 Task: Create a due date automation trigger when advanced on, on the wednesday after a card is due add dates with an overdue due date at 11:00 AM.
Action: Mouse moved to (1239, 103)
Screenshot: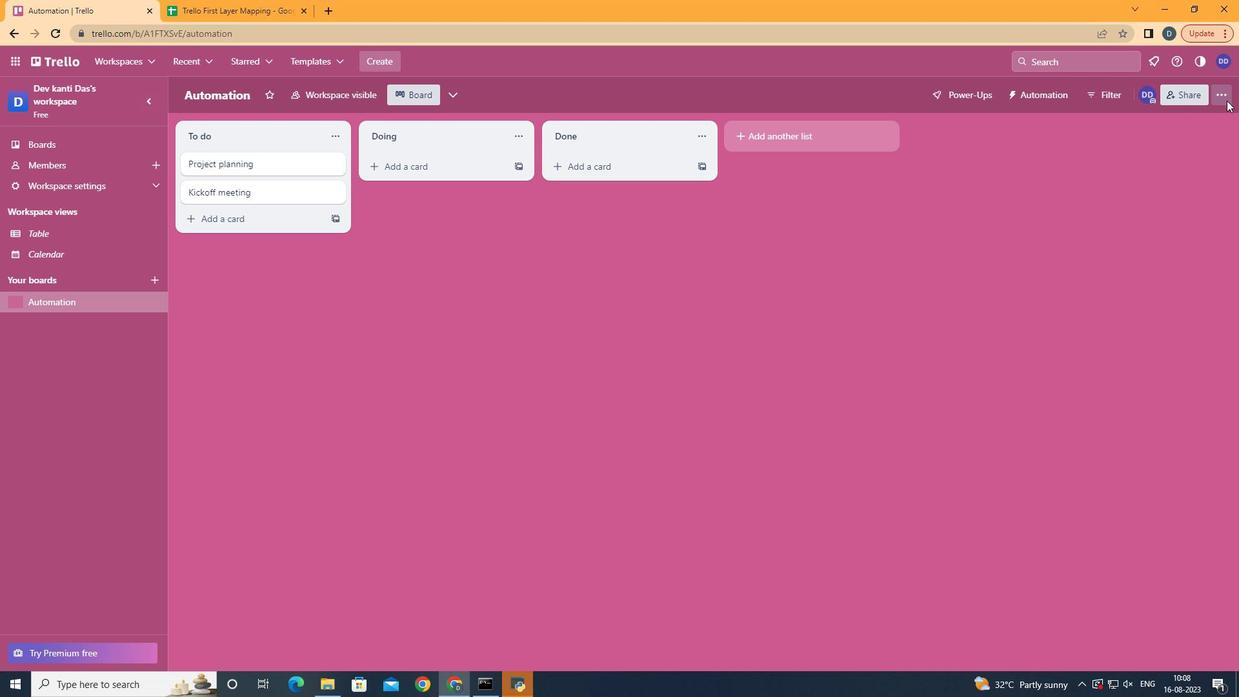 
Action: Mouse pressed left at (1239, 103)
Screenshot: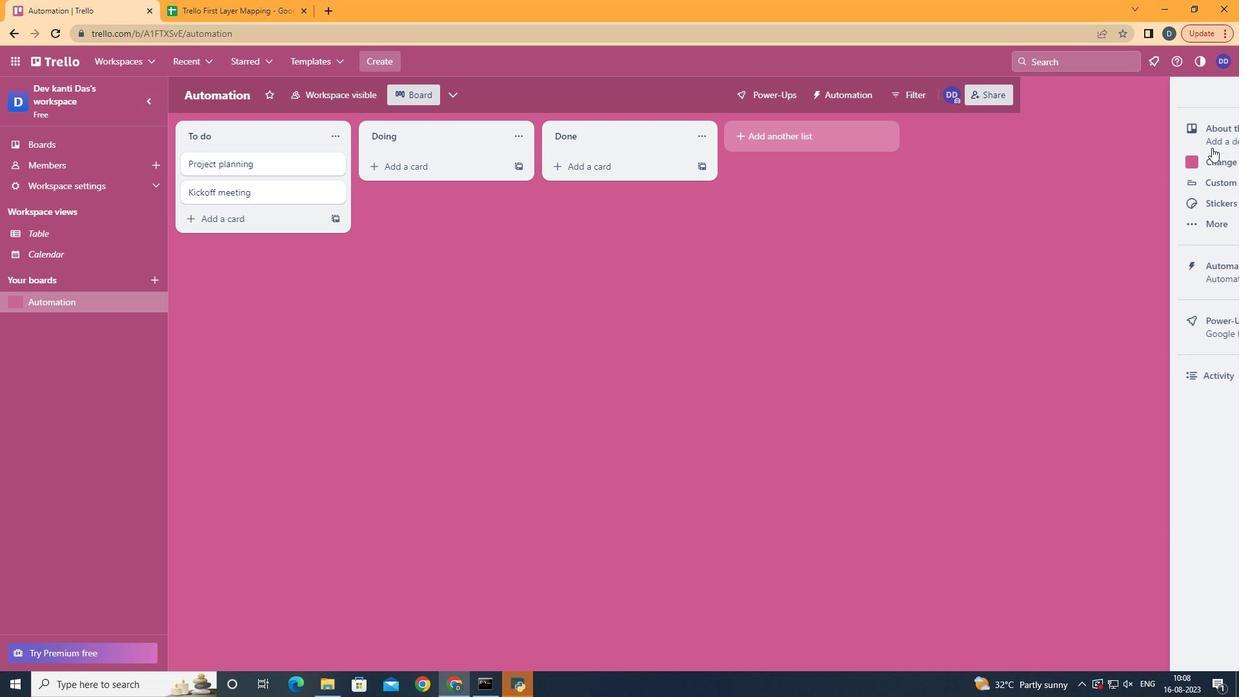 
Action: Mouse moved to (1143, 293)
Screenshot: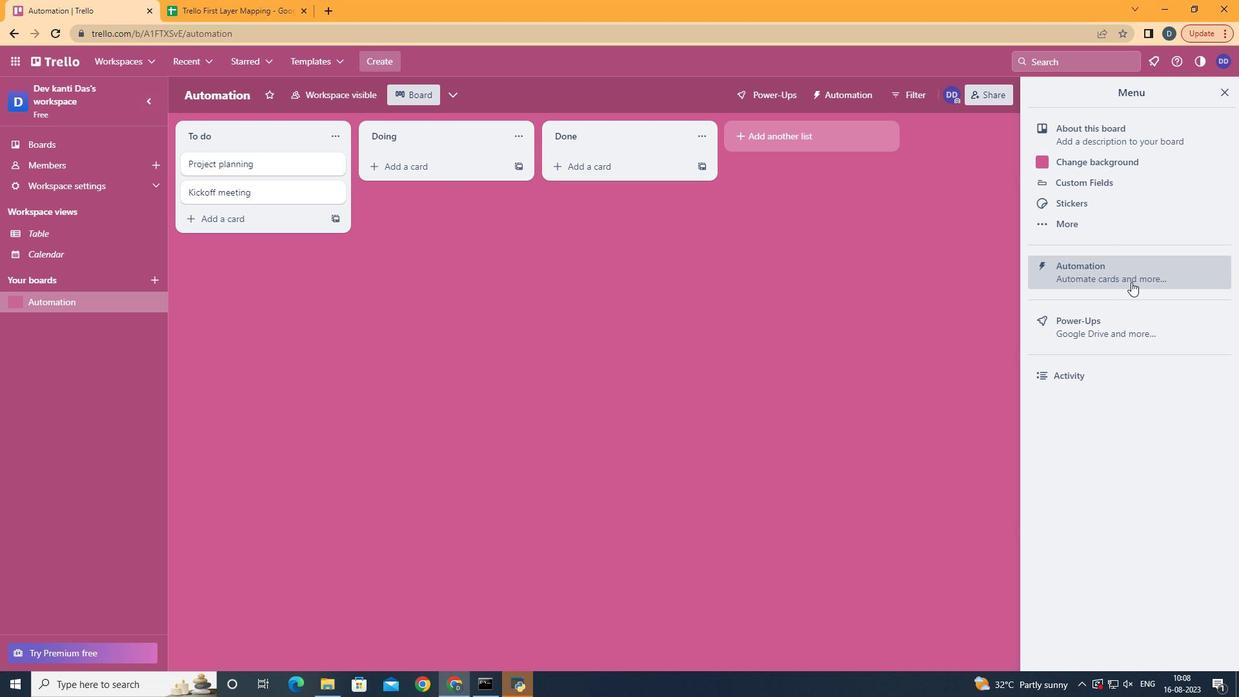 
Action: Mouse pressed left at (1143, 293)
Screenshot: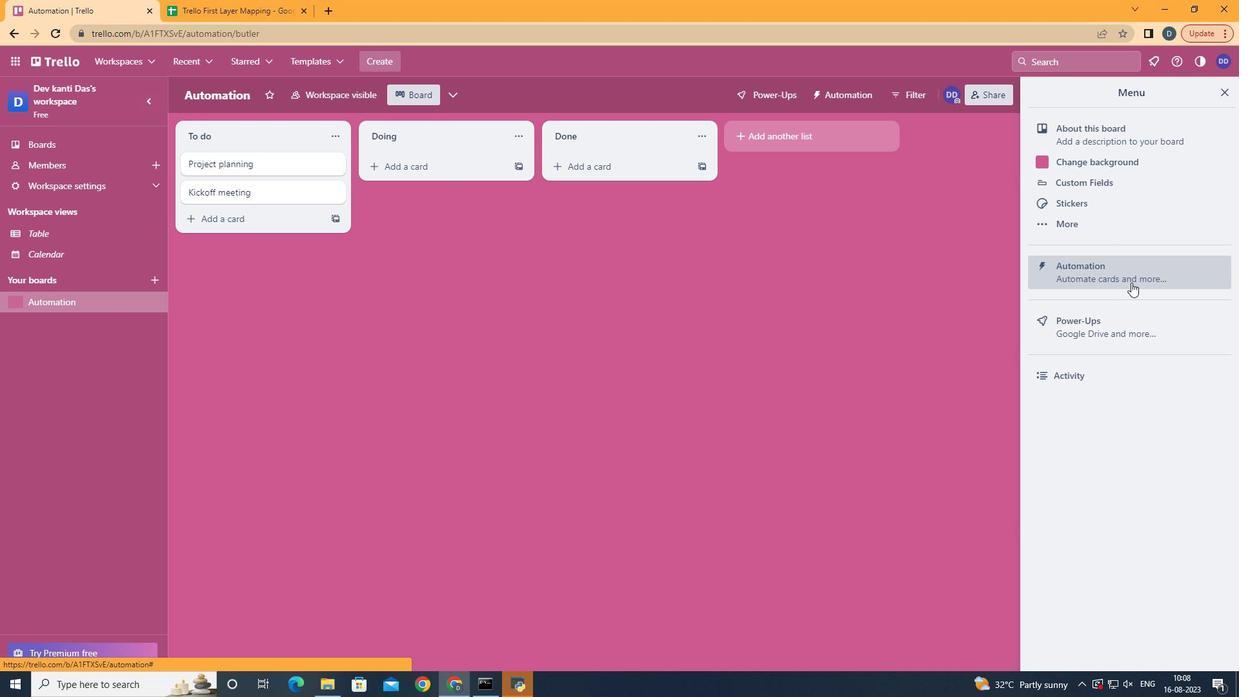 
Action: Mouse moved to (237, 276)
Screenshot: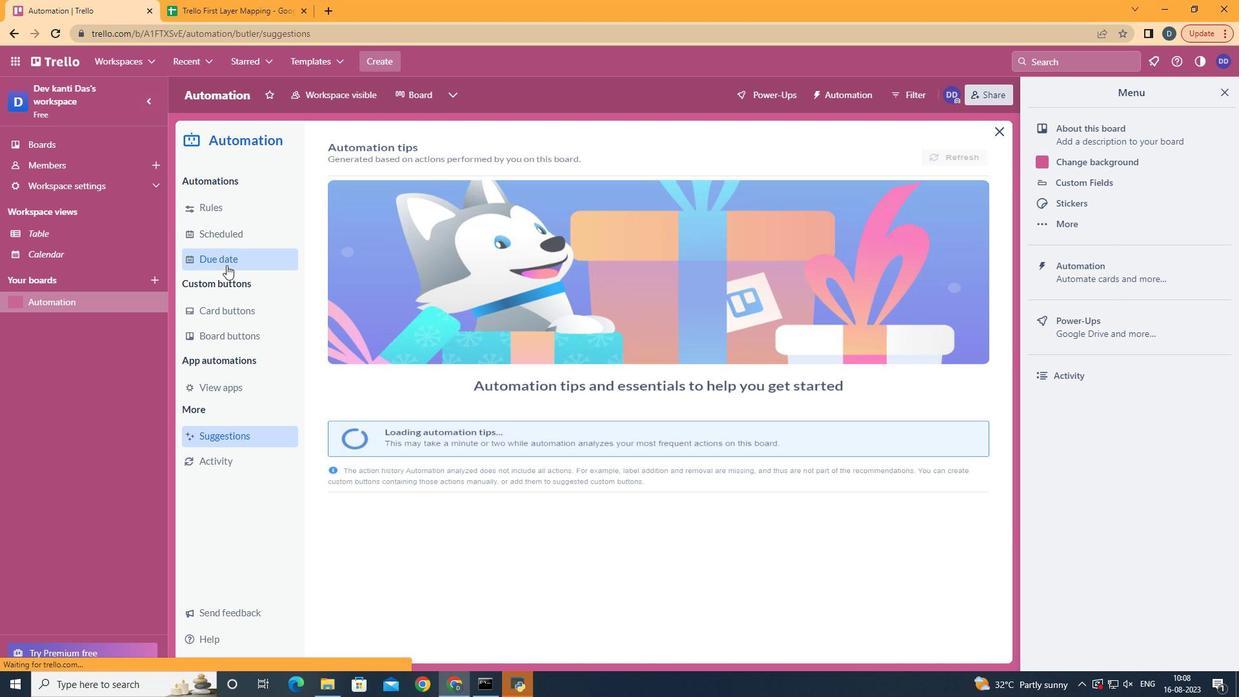 
Action: Mouse pressed left at (237, 276)
Screenshot: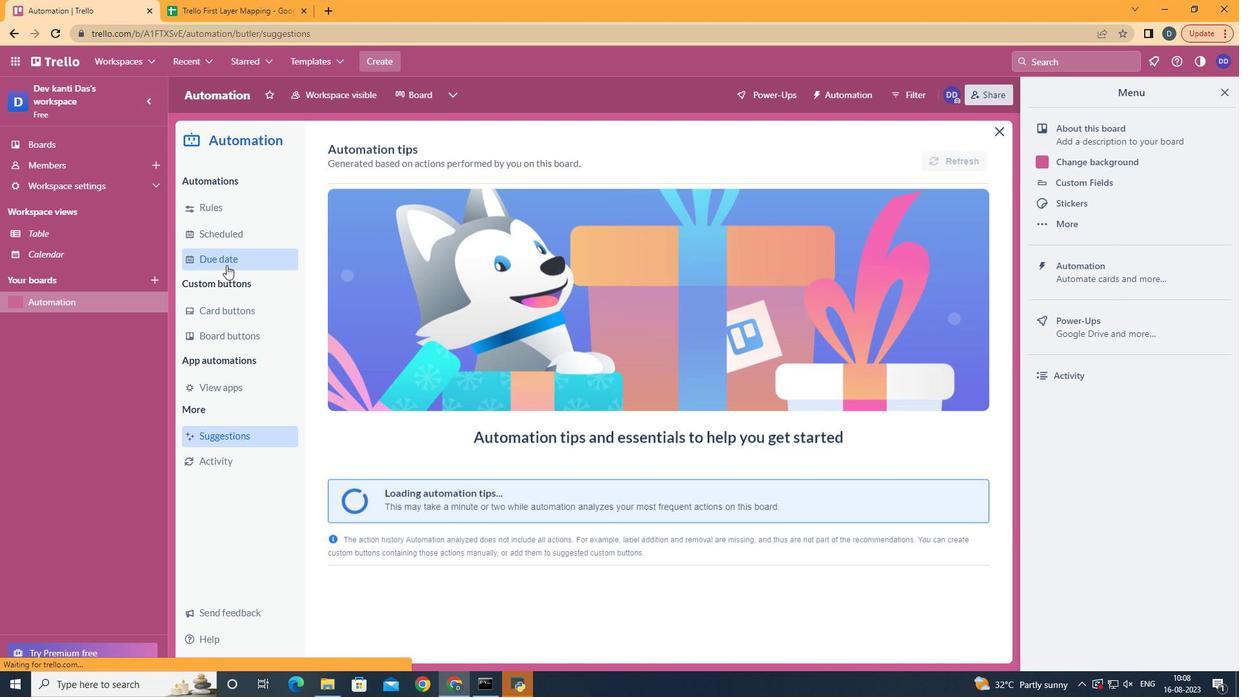 
Action: Mouse moved to (915, 169)
Screenshot: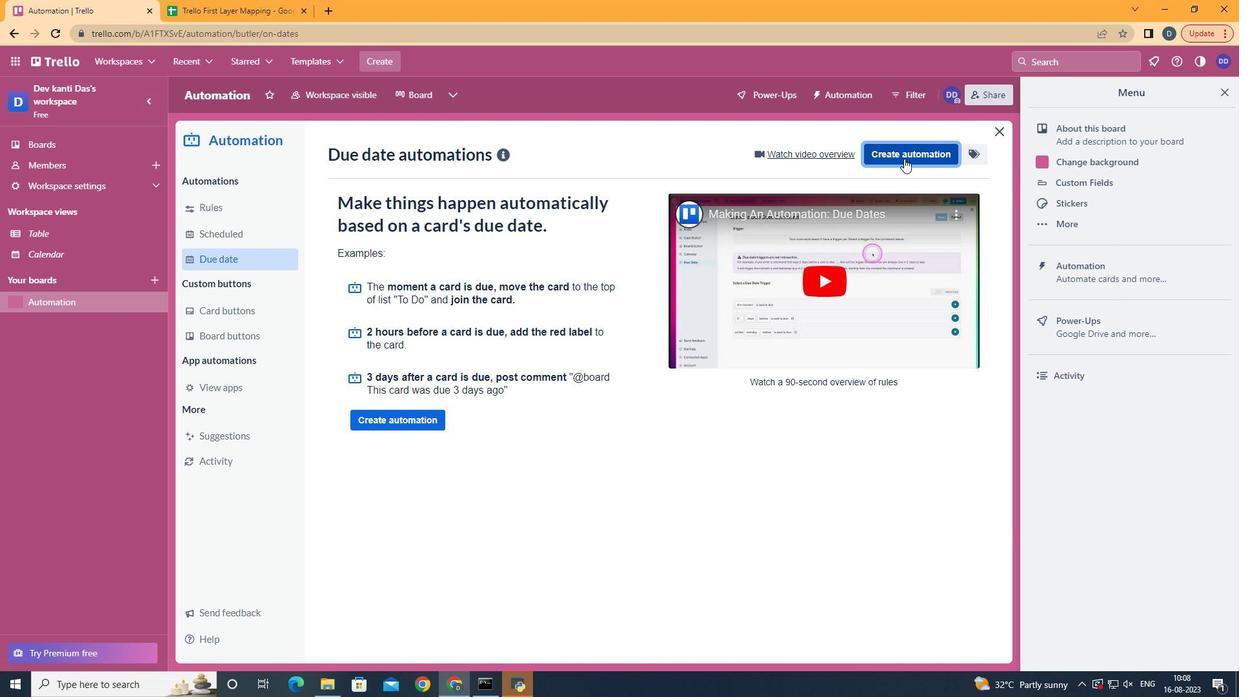 
Action: Mouse pressed left at (915, 169)
Screenshot: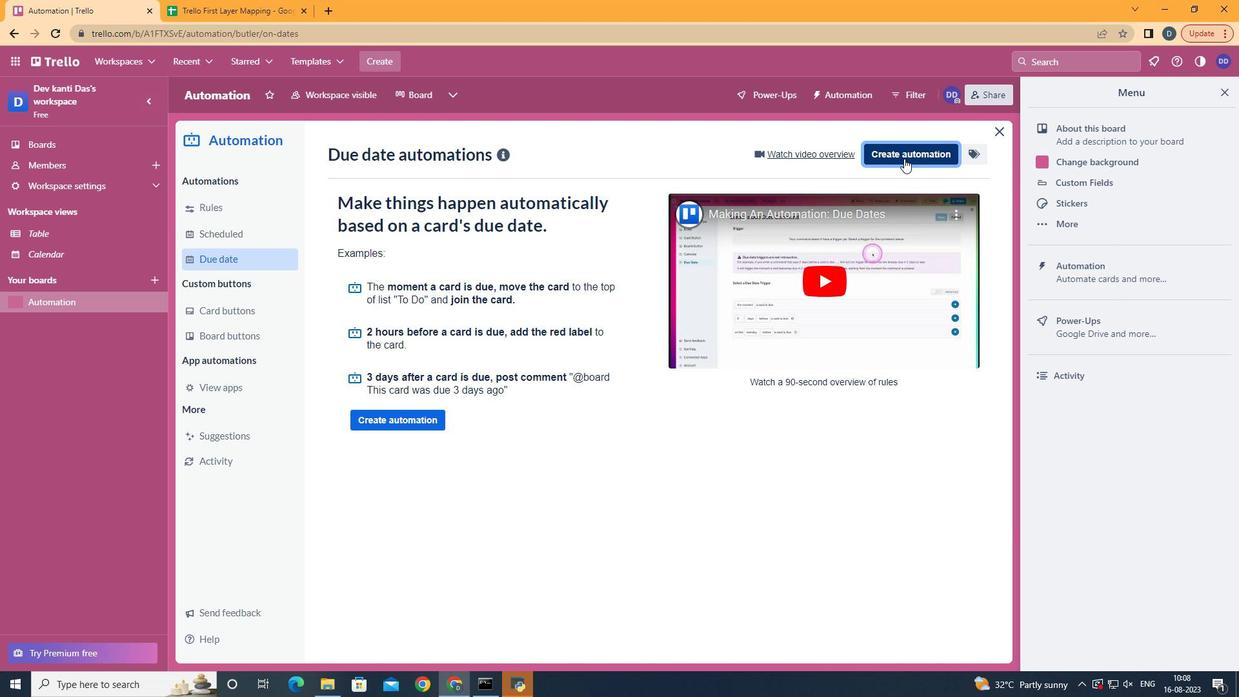 
Action: Mouse moved to (660, 286)
Screenshot: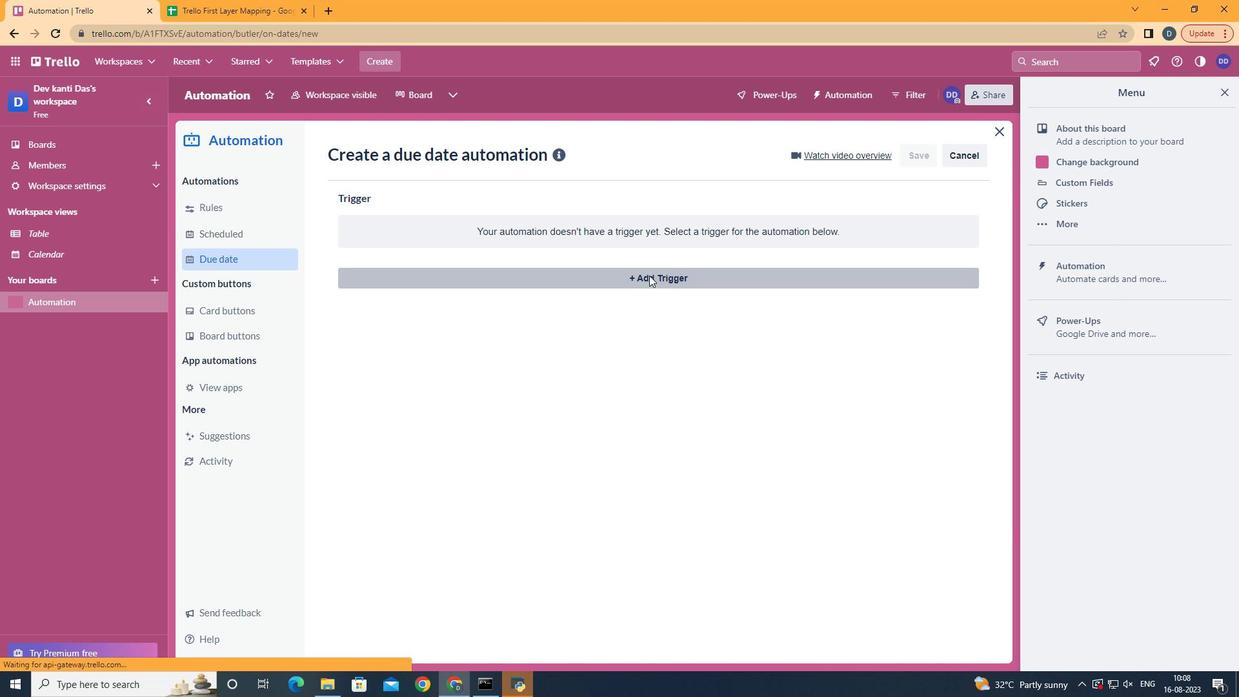
Action: Mouse pressed left at (660, 286)
Screenshot: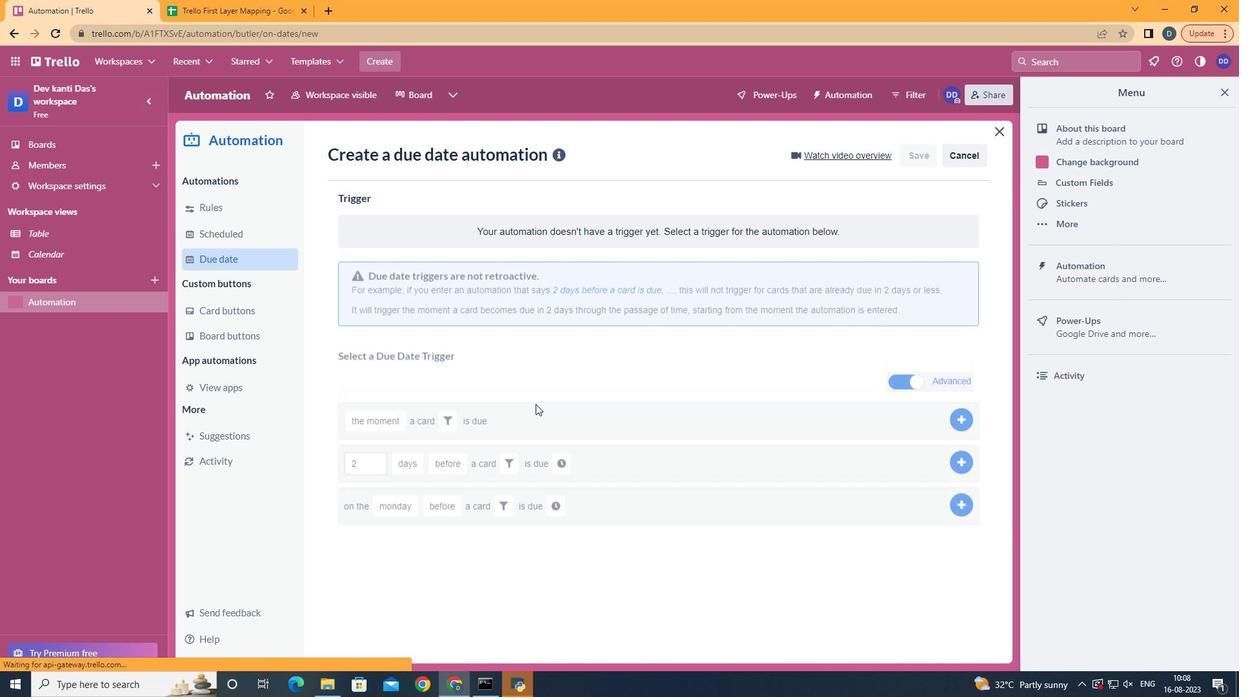 
Action: Mouse moved to (435, 399)
Screenshot: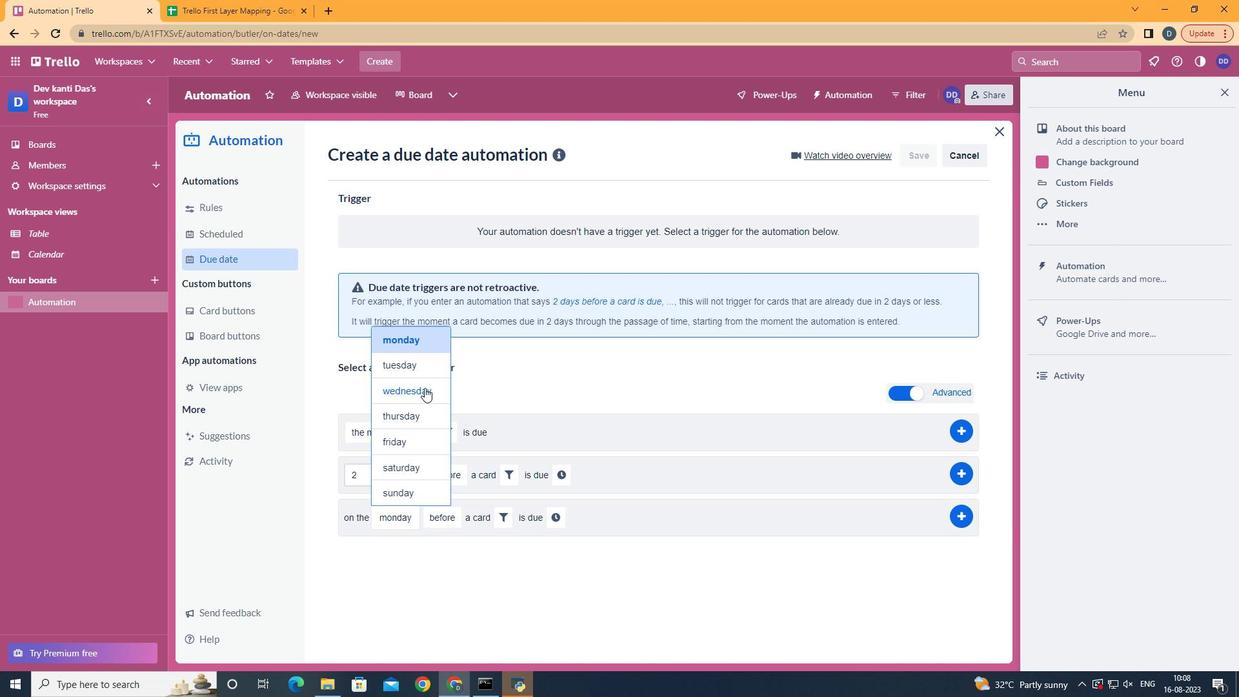 
Action: Mouse pressed left at (435, 399)
Screenshot: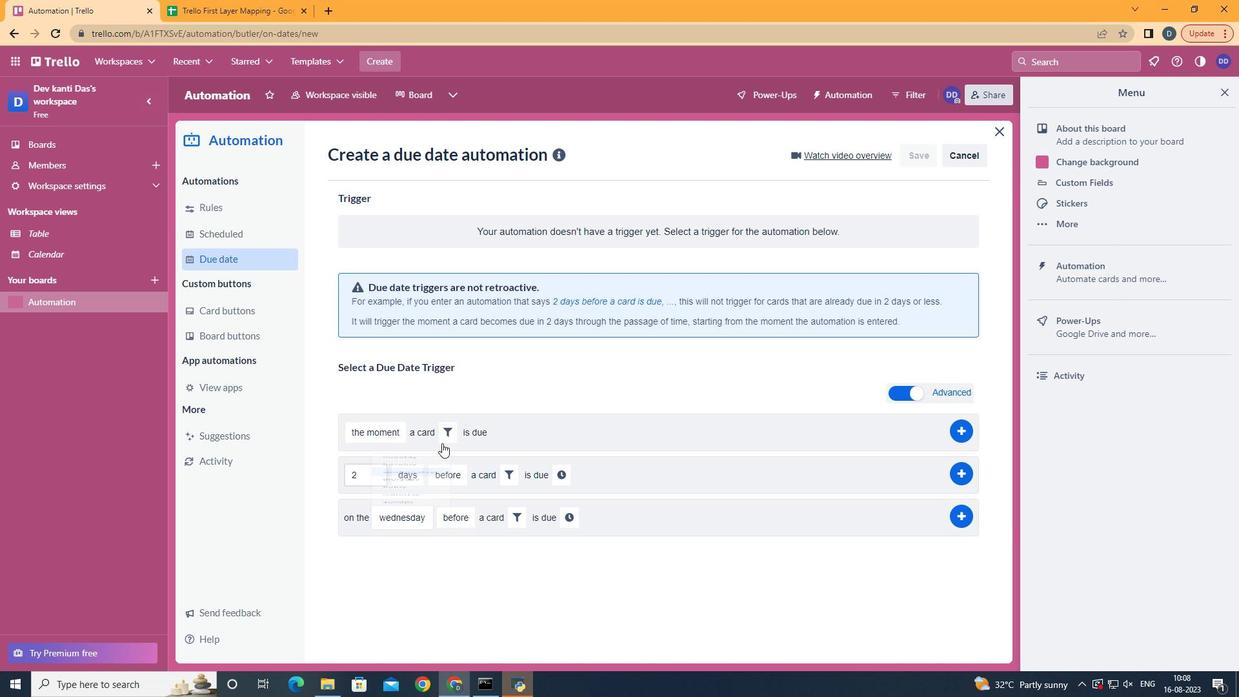 
Action: Mouse moved to (480, 570)
Screenshot: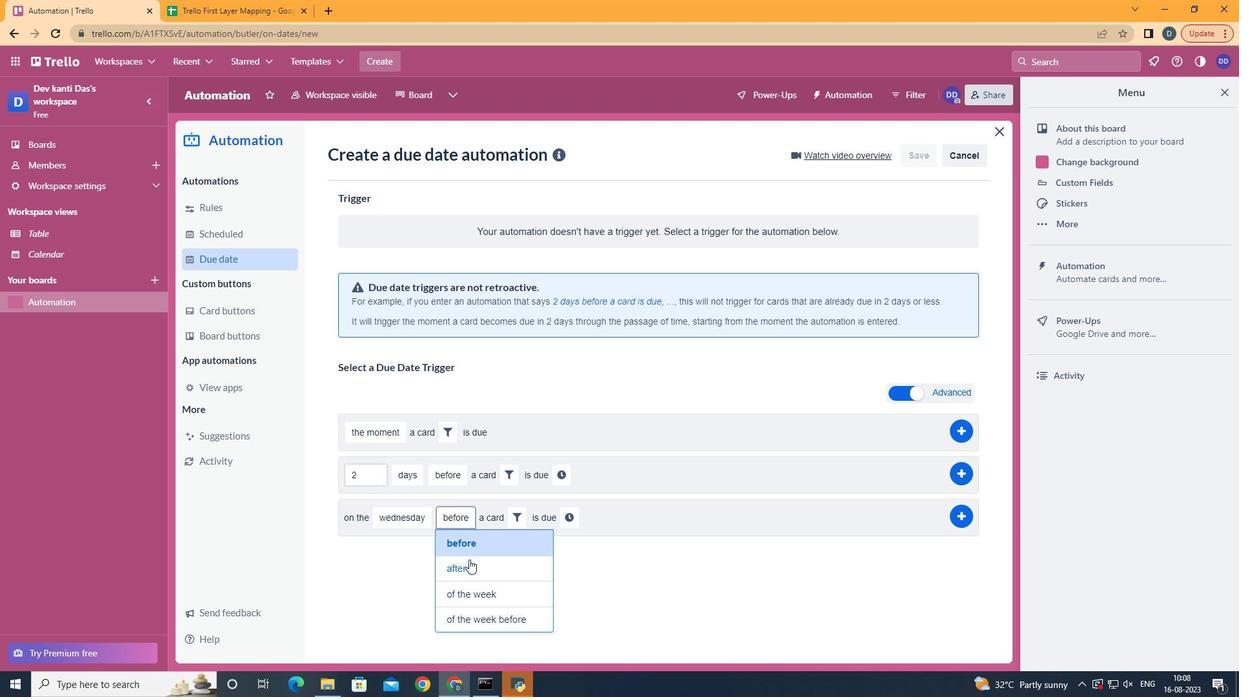 
Action: Mouse pressed left at (480, 570)
Screenshot: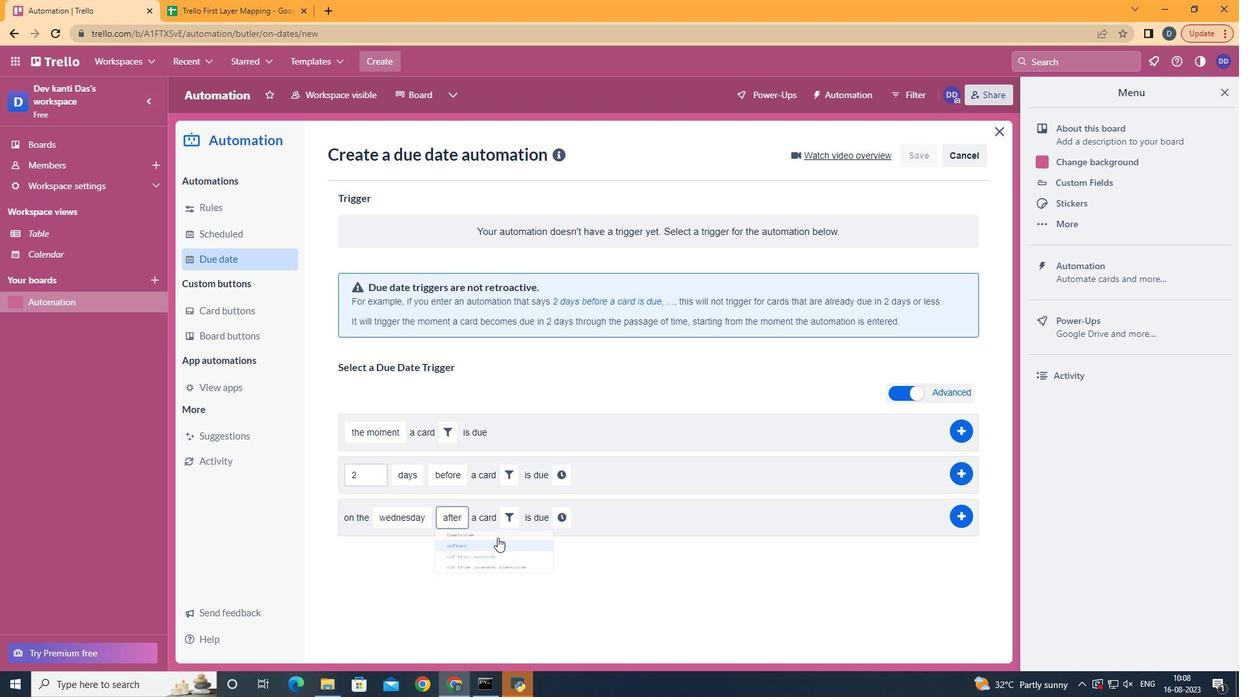 
Action: Mouse moved to (528, 531)
Screenshot: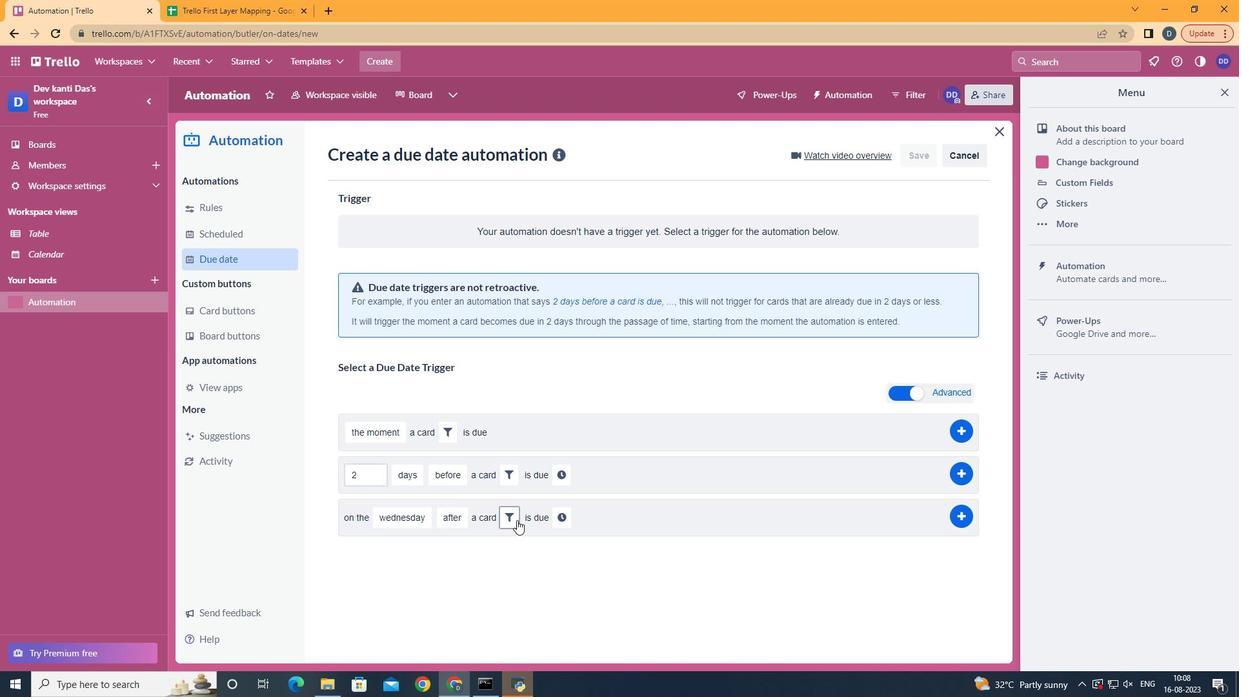
Action: Mouse pressed left at (528, 531)
Screenshot: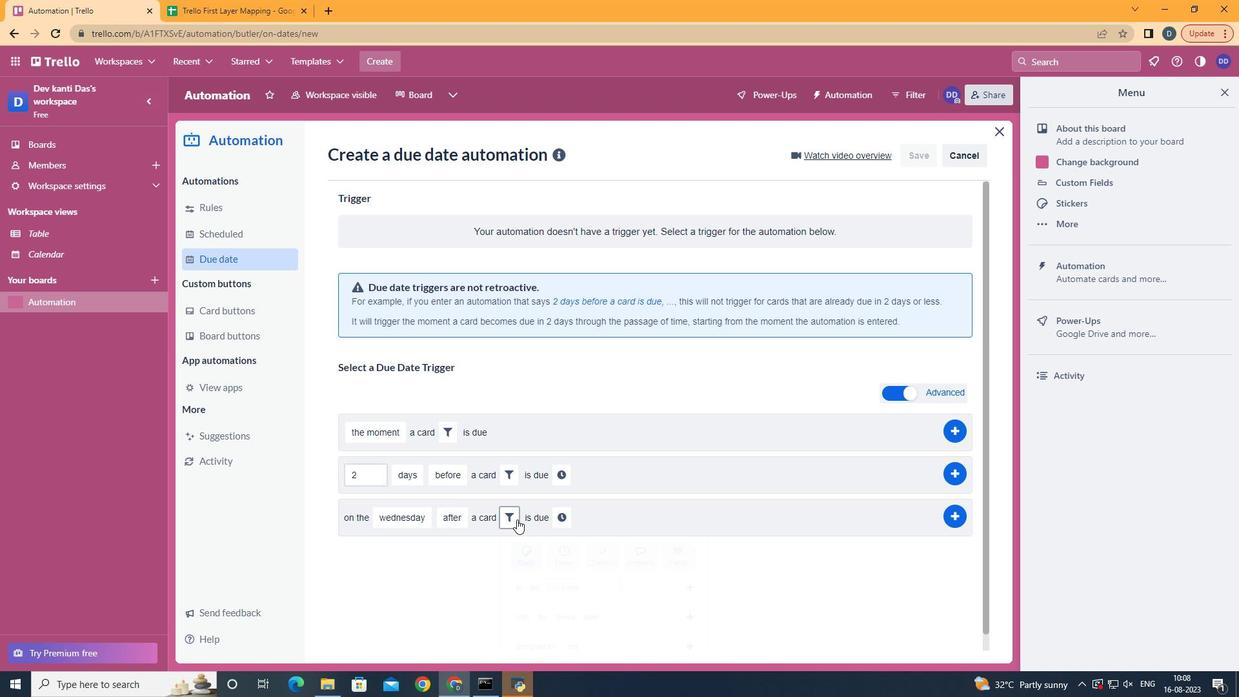 
Action: Mouse moved to (597, 564)
Screenshot: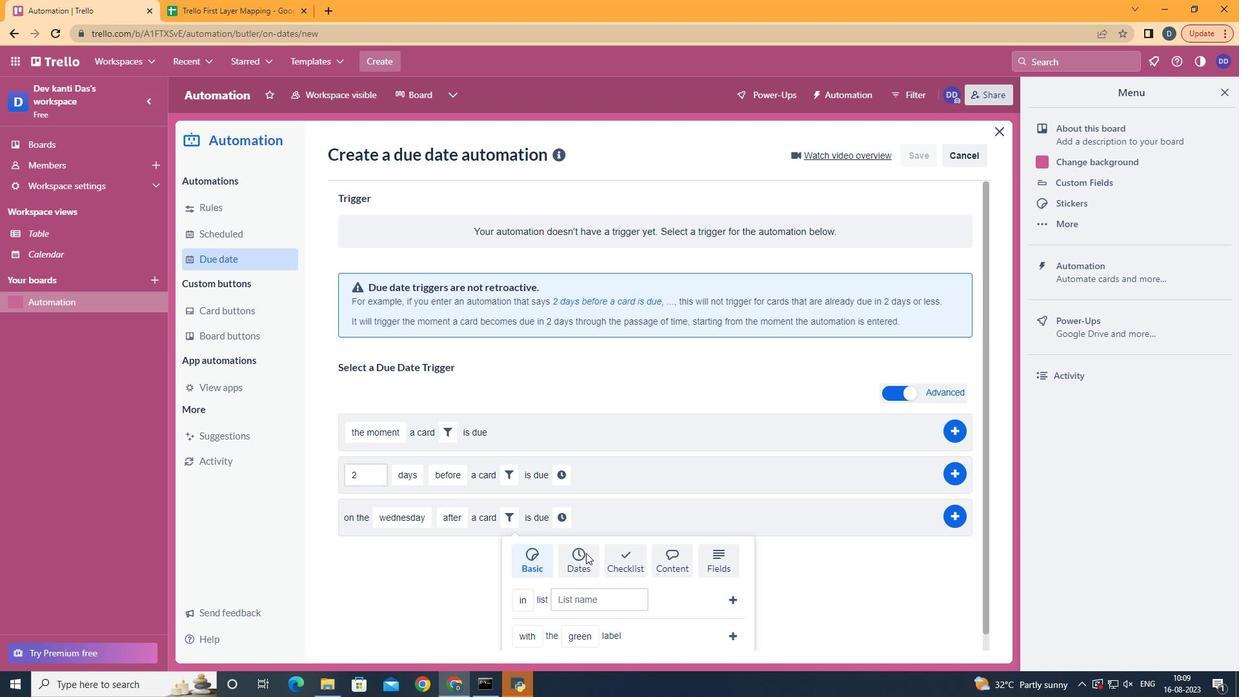 
Action: Mouse pressed left at (597, 564)
Screenshot: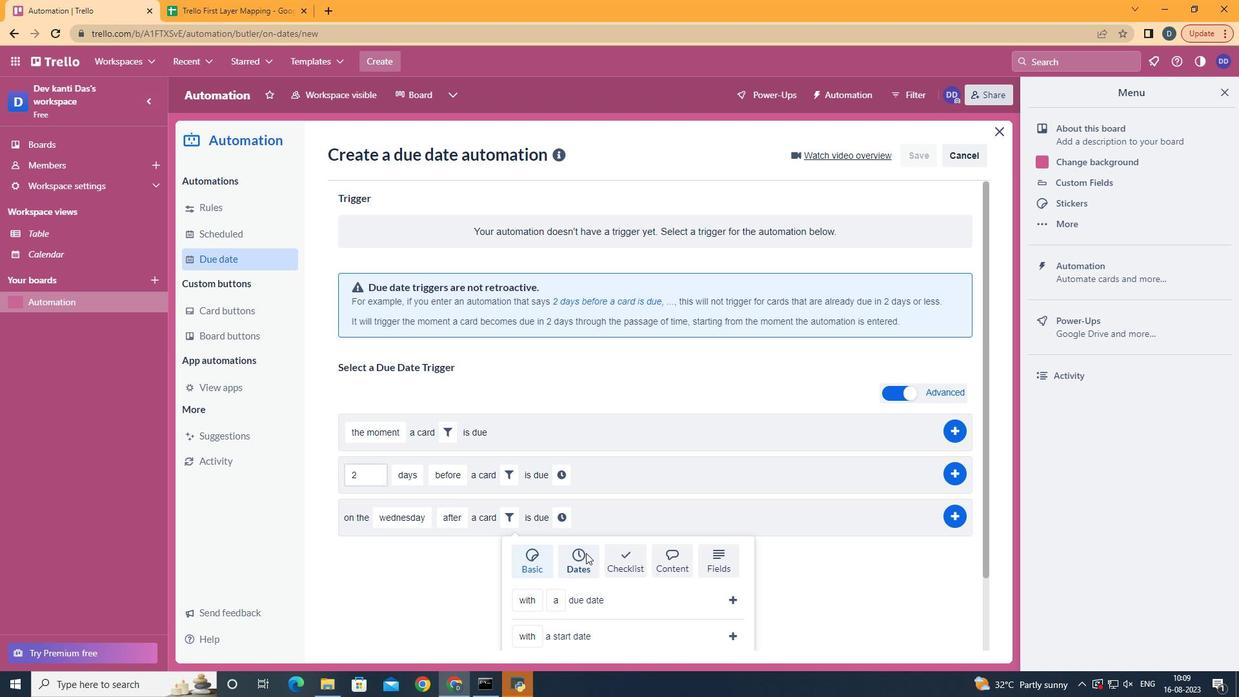 
Action: Mouse scrolled (597, 563) with delta (0, 0)
Screenshot: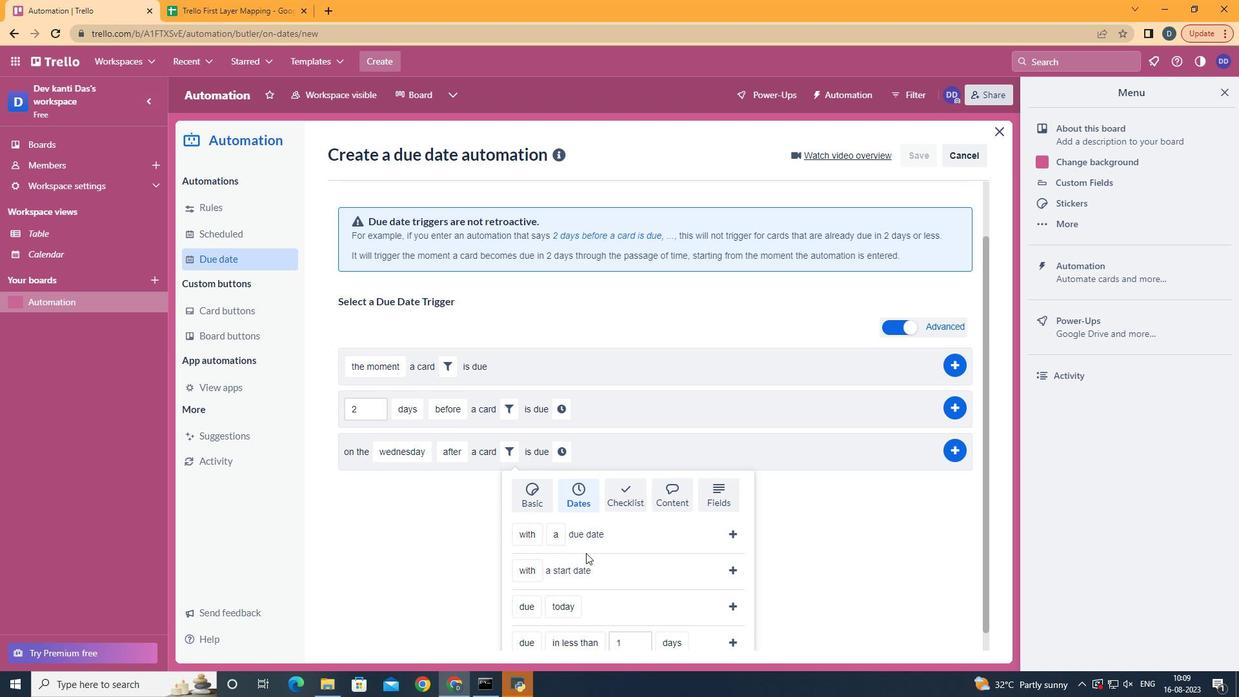 
Action: Mouse scrolled (597, 563) with delta (0, 0)
Screenshot: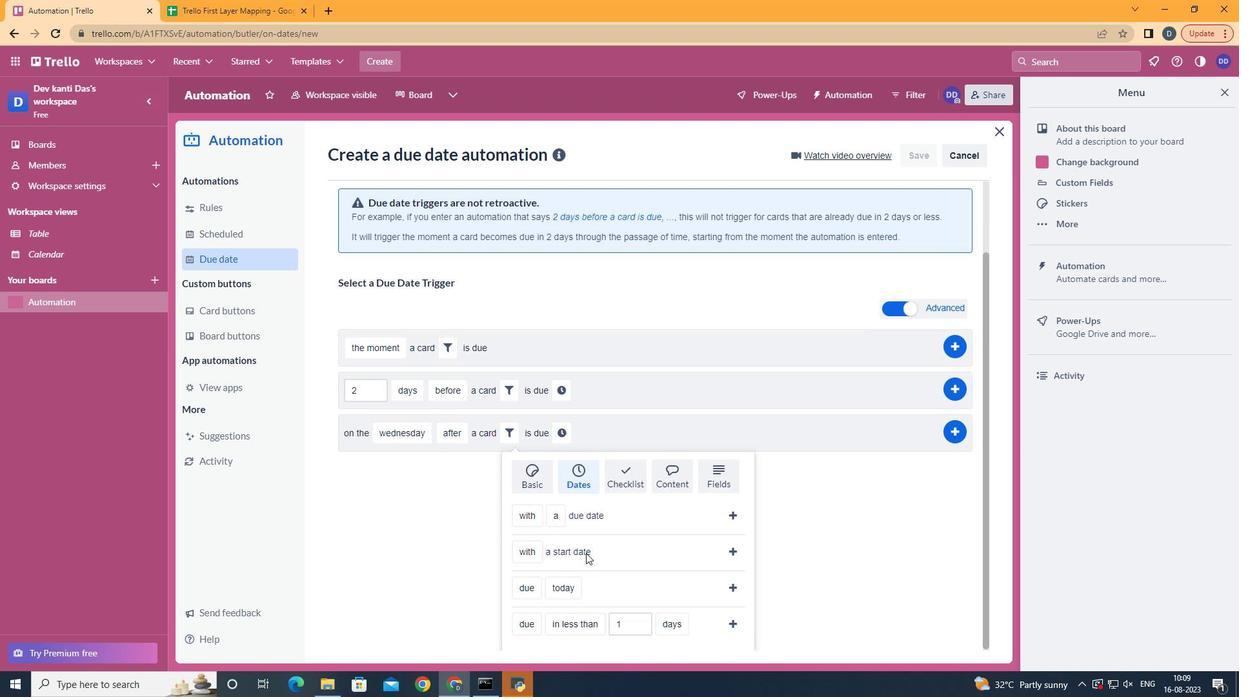 
Action: Mouse scrolled (597, 563) with delta (0, 0)
Screenshot: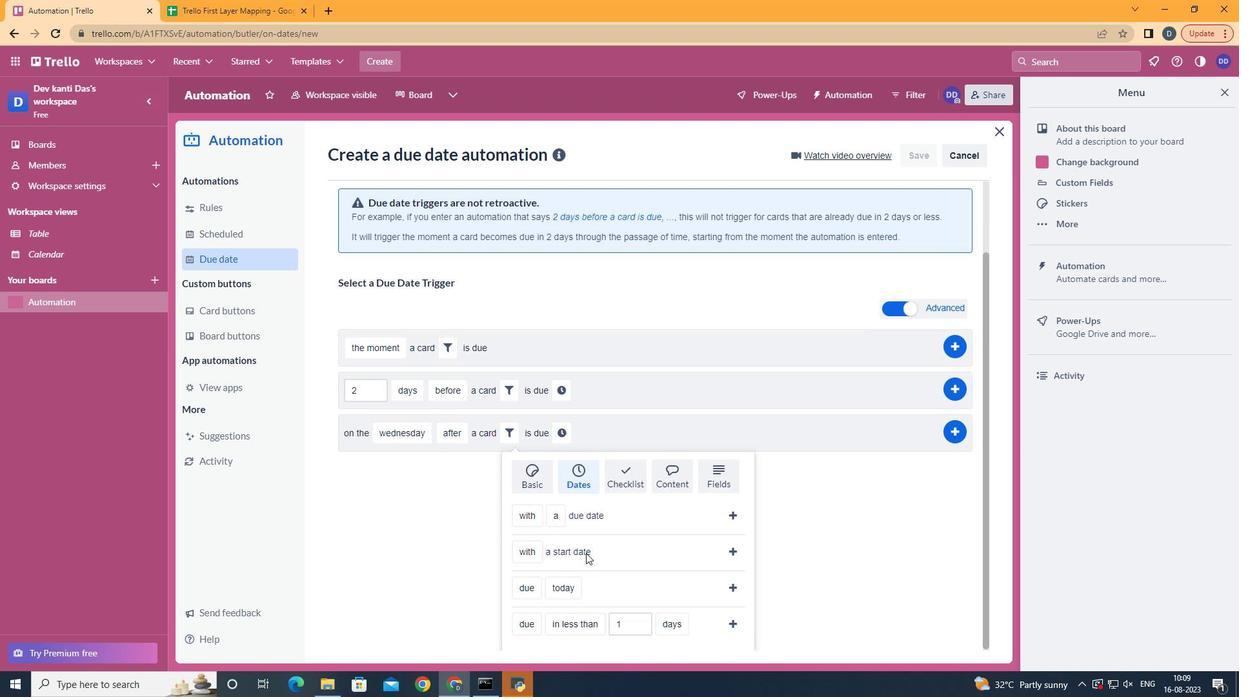 
Action: Mouse scrolled (597, 563) with delta (0, 0)
Screenshot: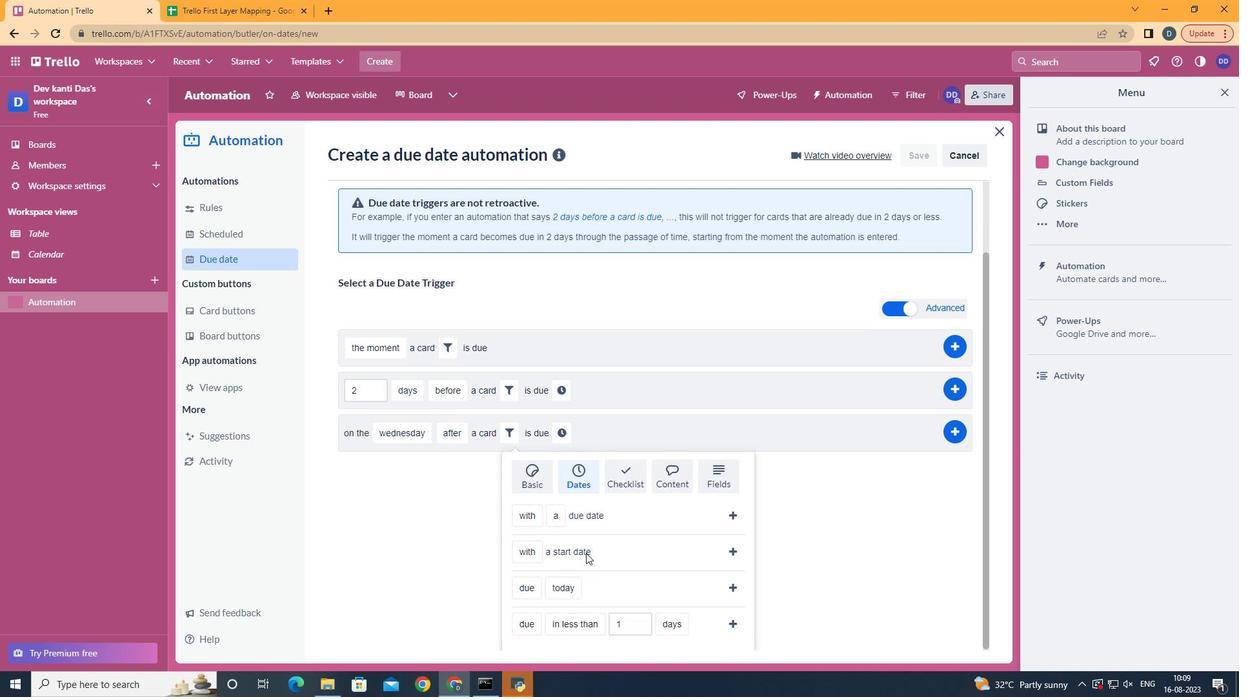 
Action: Mouse moved to (592, 622)
Screenshot: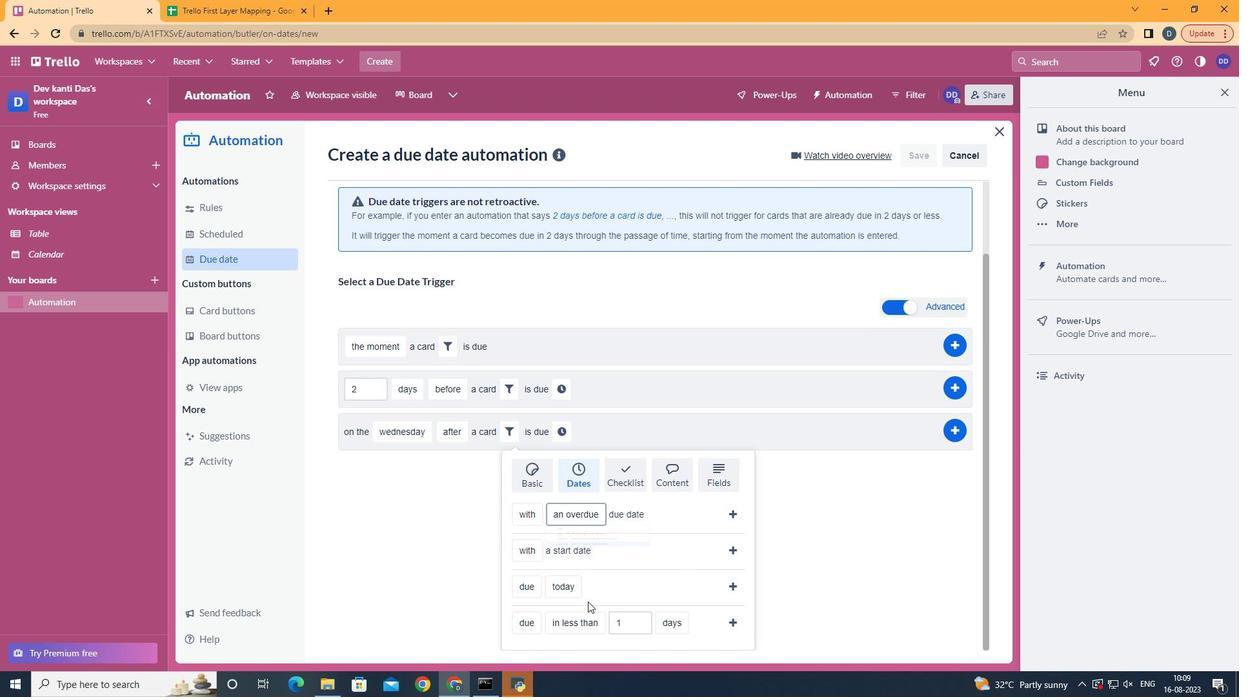 
Action: Mouse pressed left at (592, 622)
Screenshot: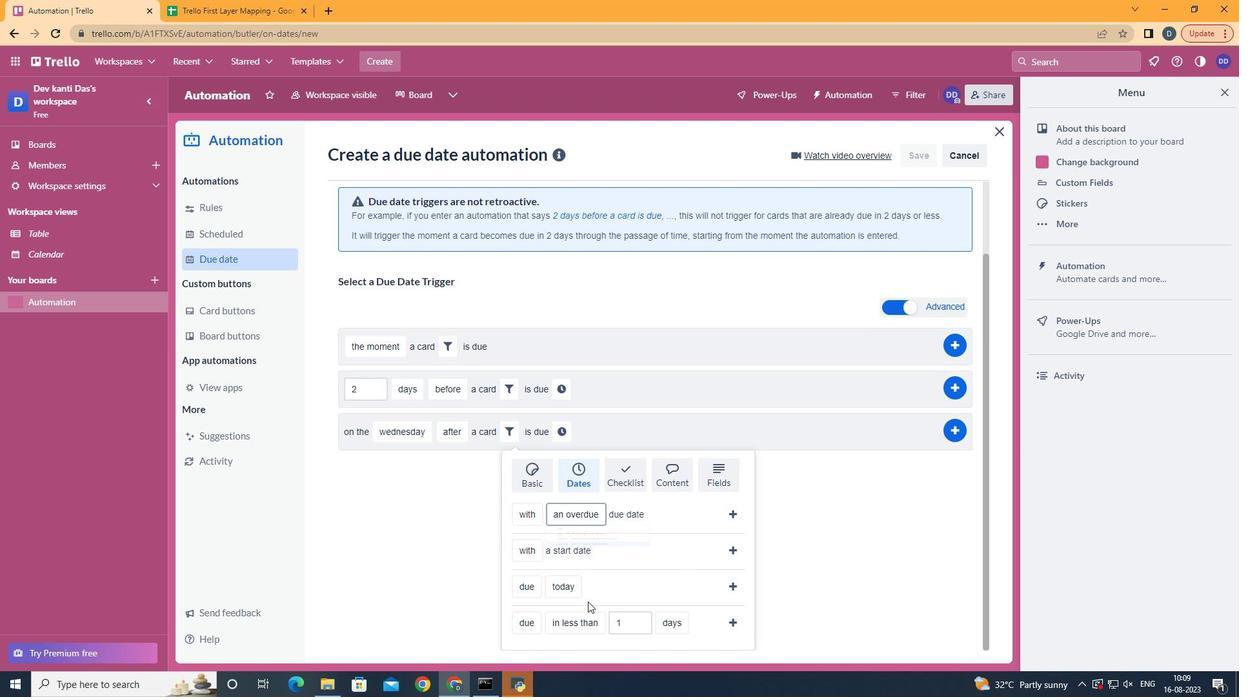 
Action: Mouse moved to (741, 519)
Screenshot: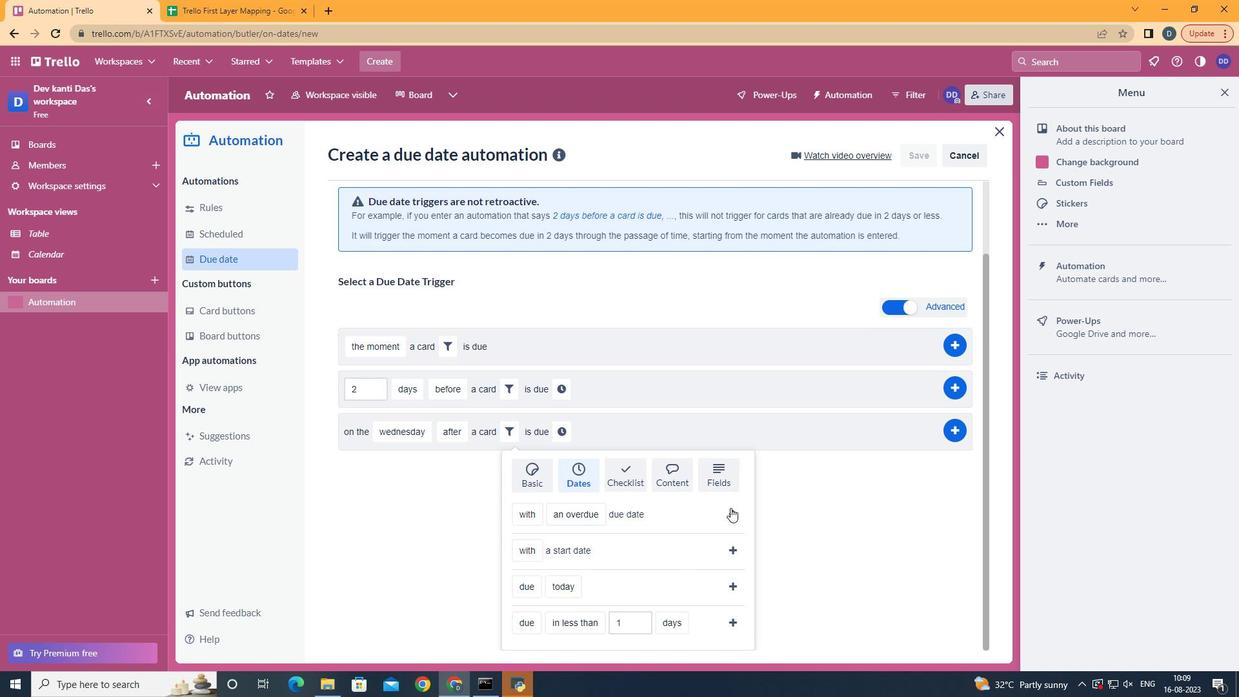 
Action: Mouse pressed left at (741, 519)
Screenshot: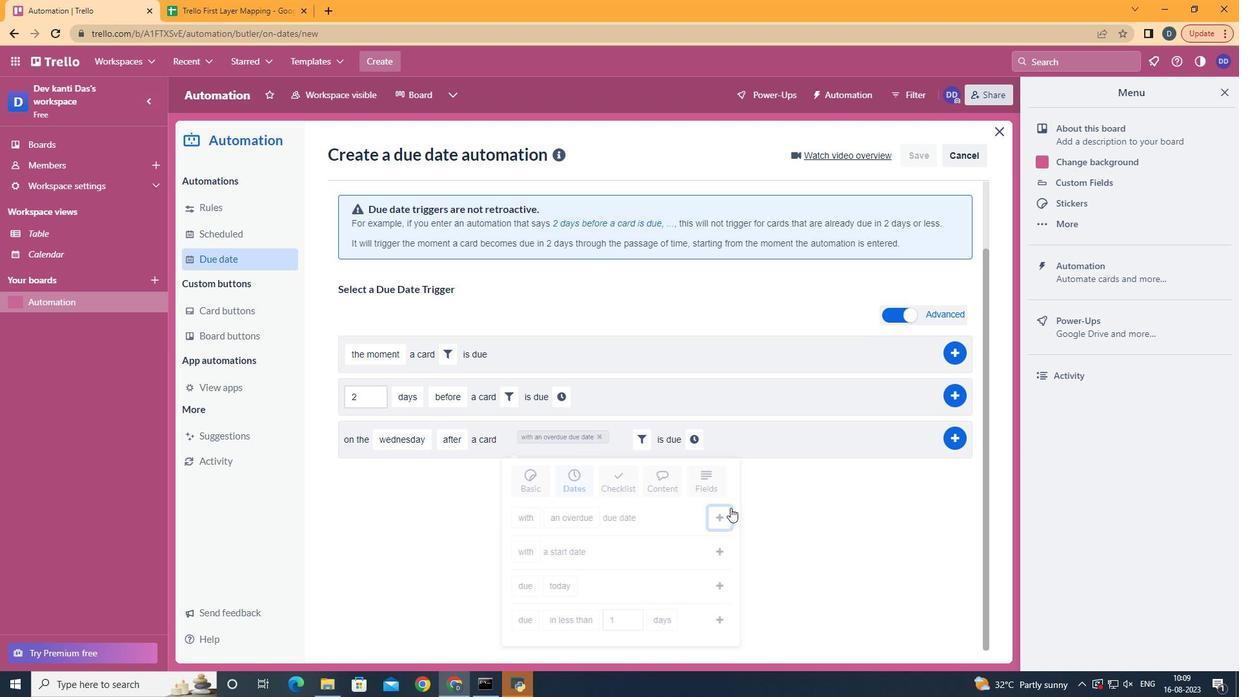 
Action: Mouse moved to (705, 535)
Screenshot: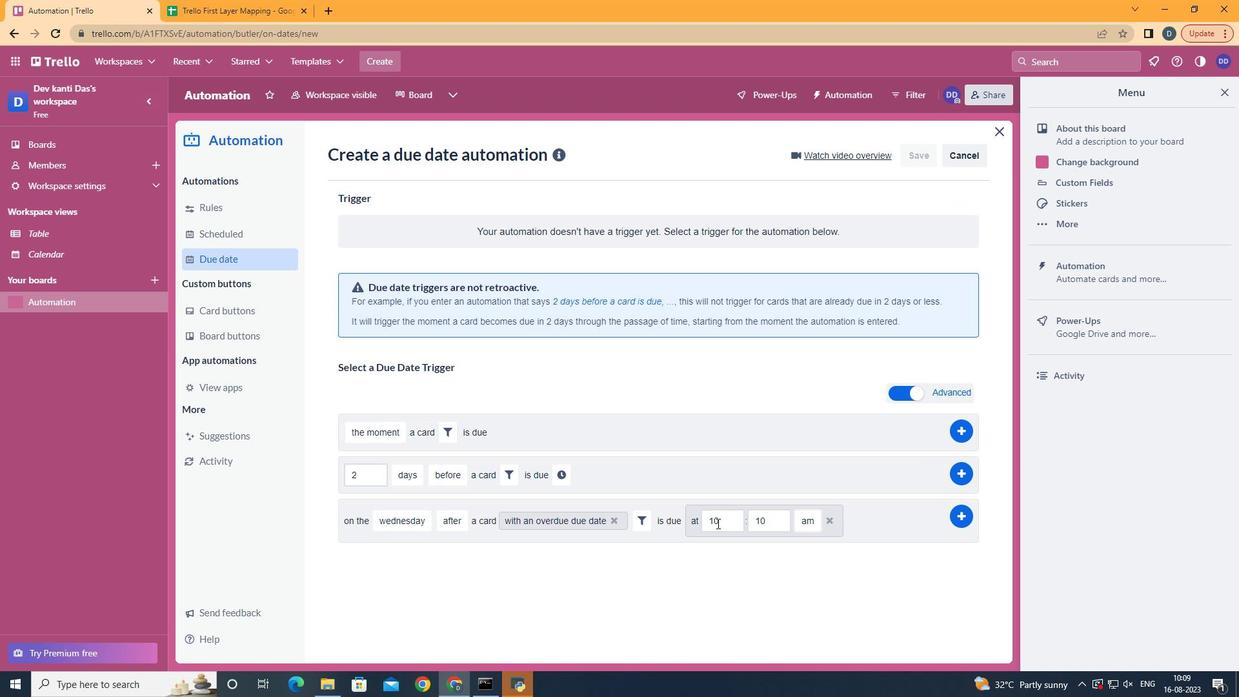 
Action: Mouse pressed left at (705, 535)
Screenshot: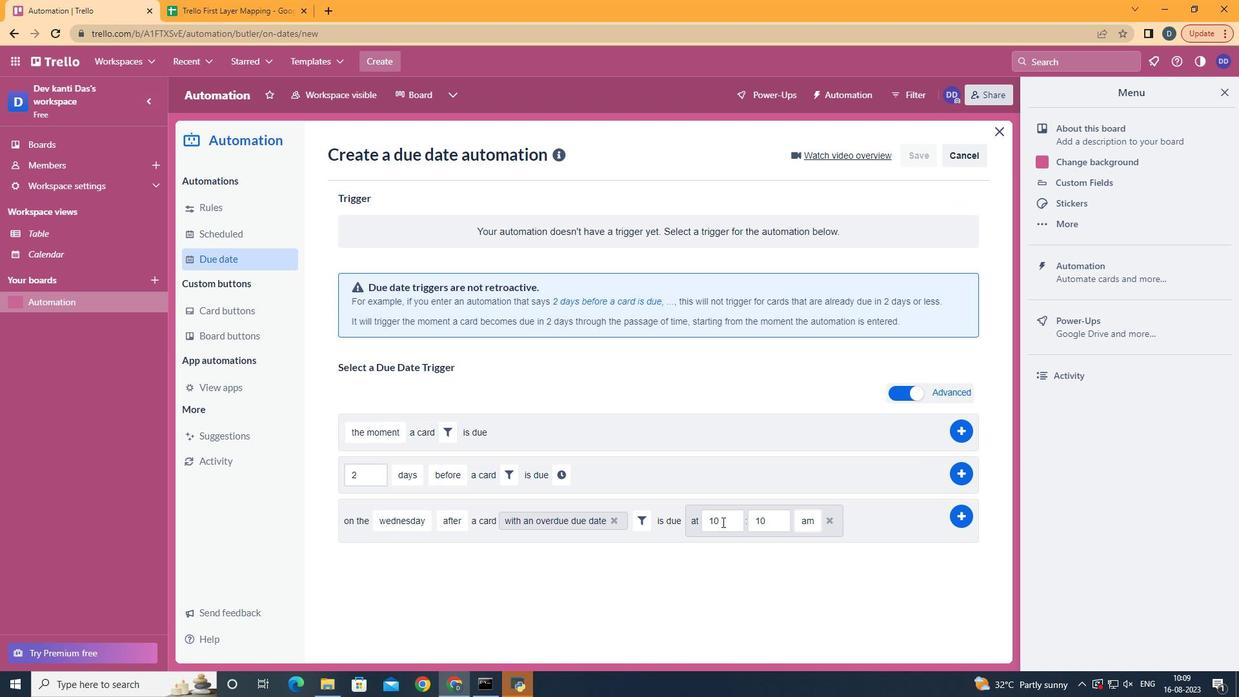
Action: Mouse moved to (745, 527)
Screenshot: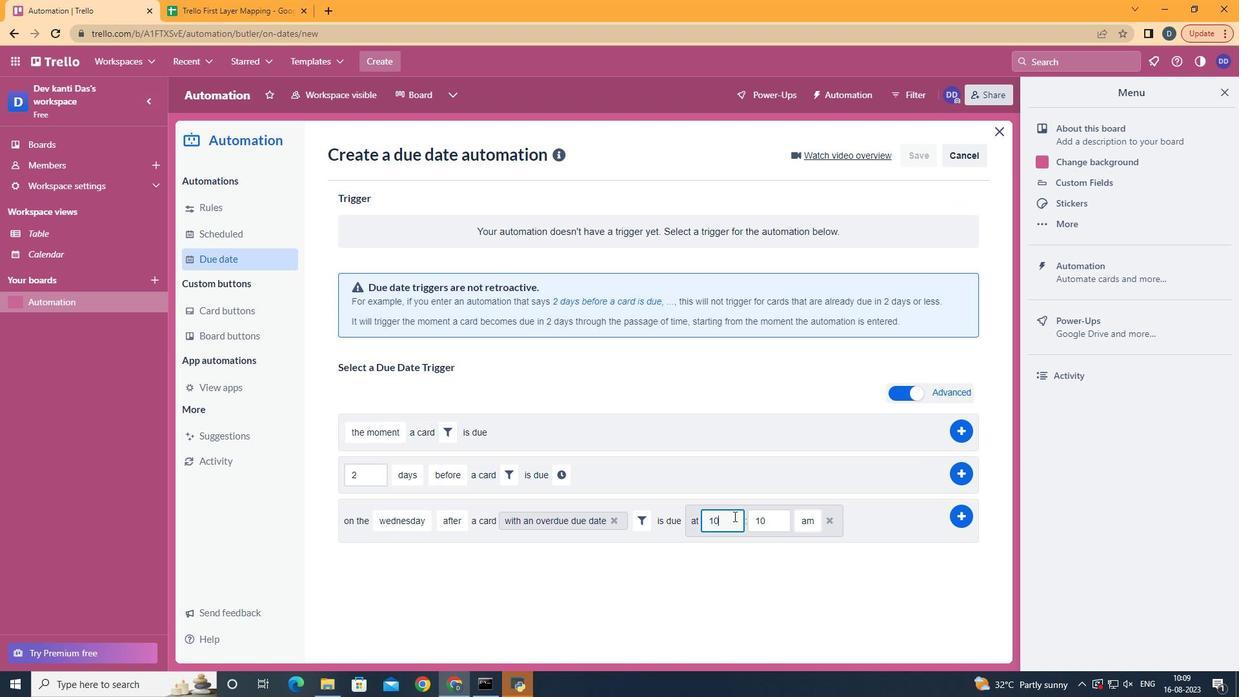 
Action: Mouse pressed left at (745, 527)
Screenshot: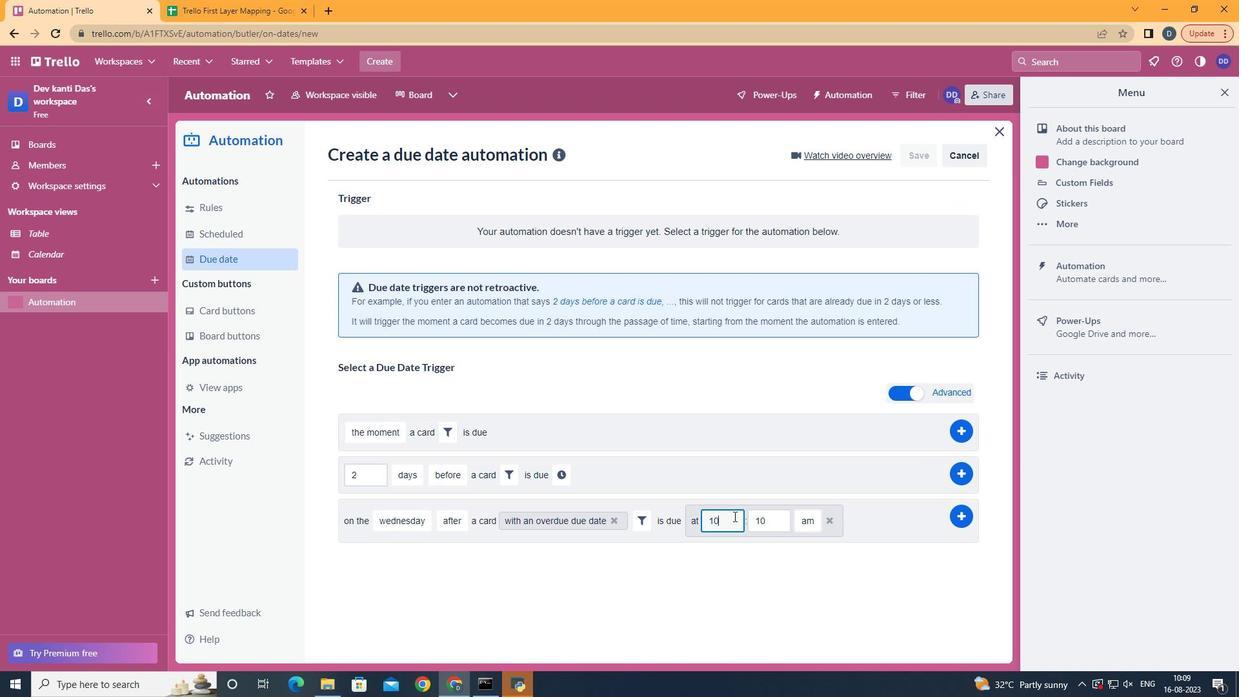 
Action: Key pressed <Key.backspace>1
Screenshot: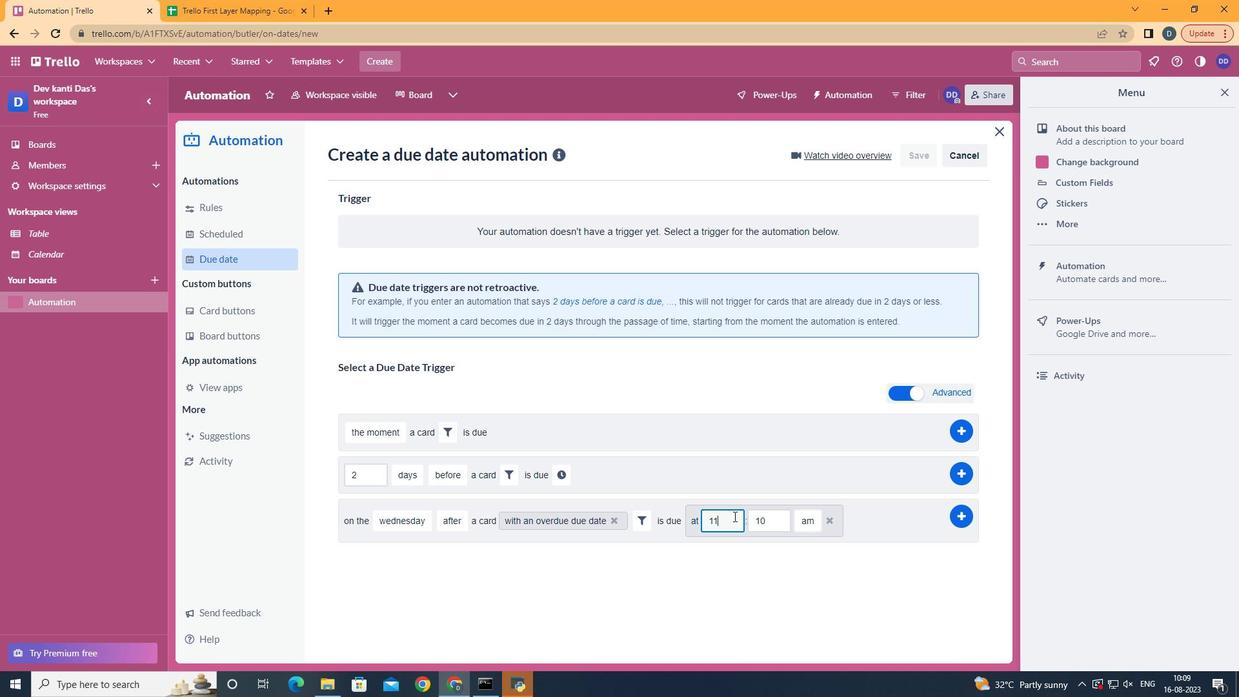 
Action: Mouse moved to (789, 523)
Screenshot: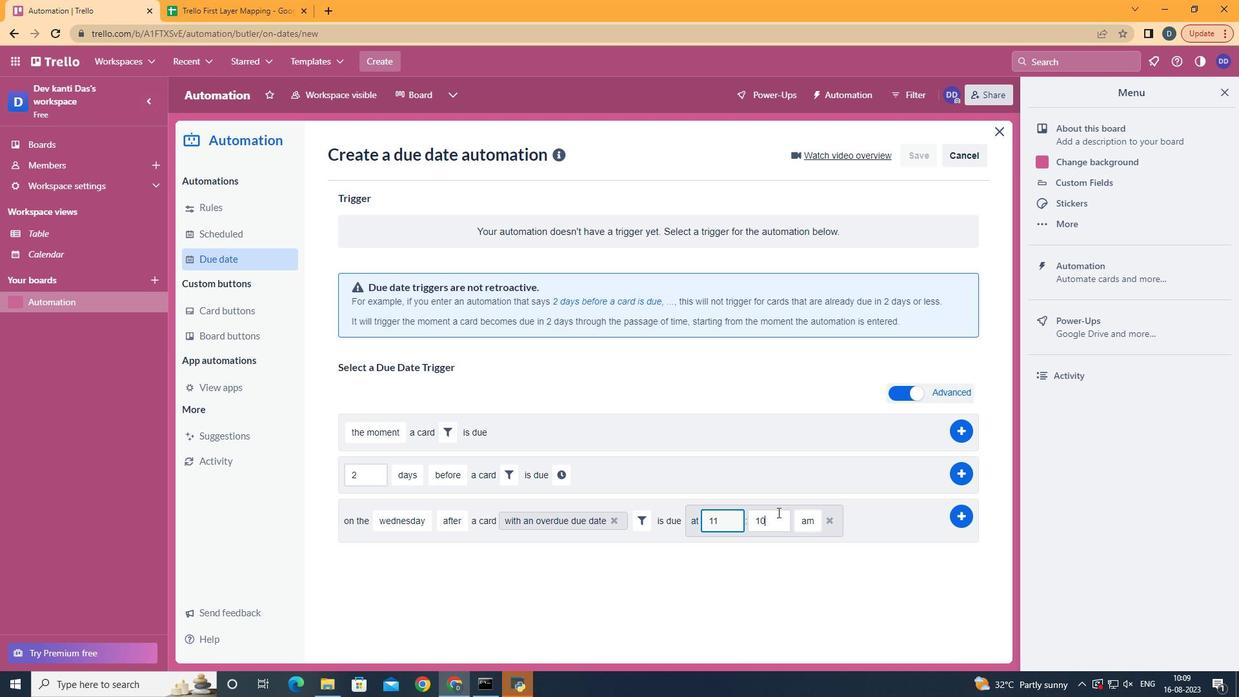 
Action: Mouse pressed left at (789, 523)
Screenshot: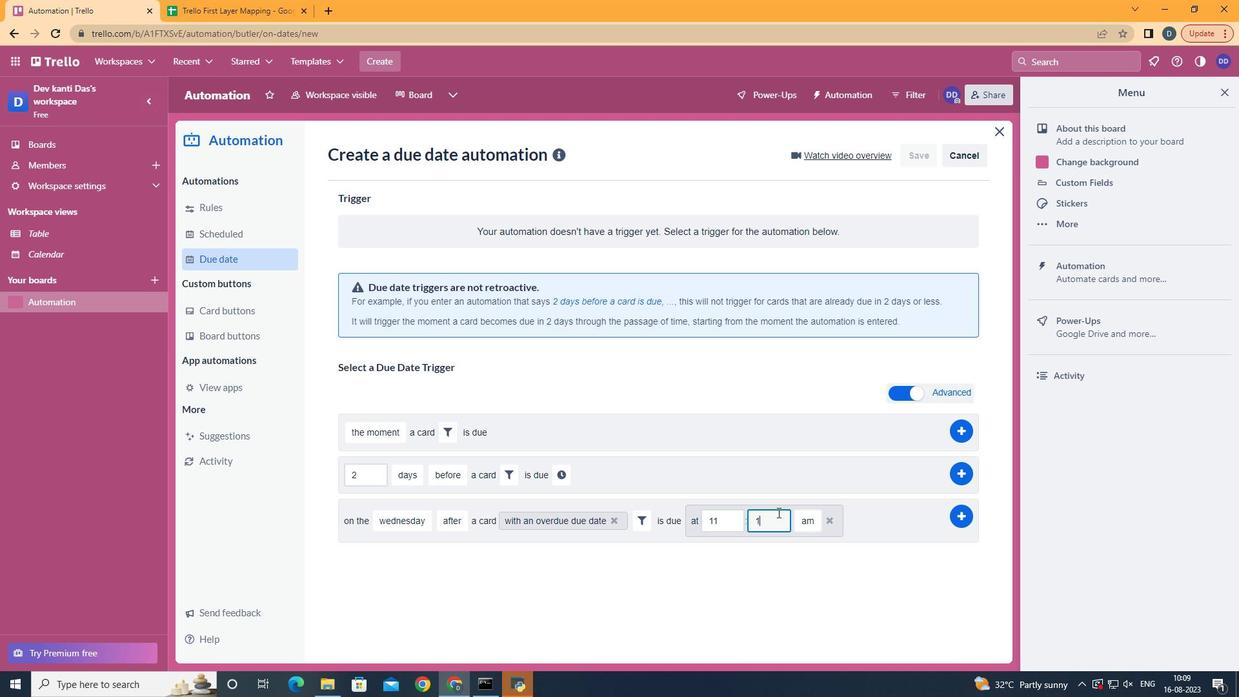 
Action: Key pressed <Key.backspace><Key.backspace>00
Screenshot: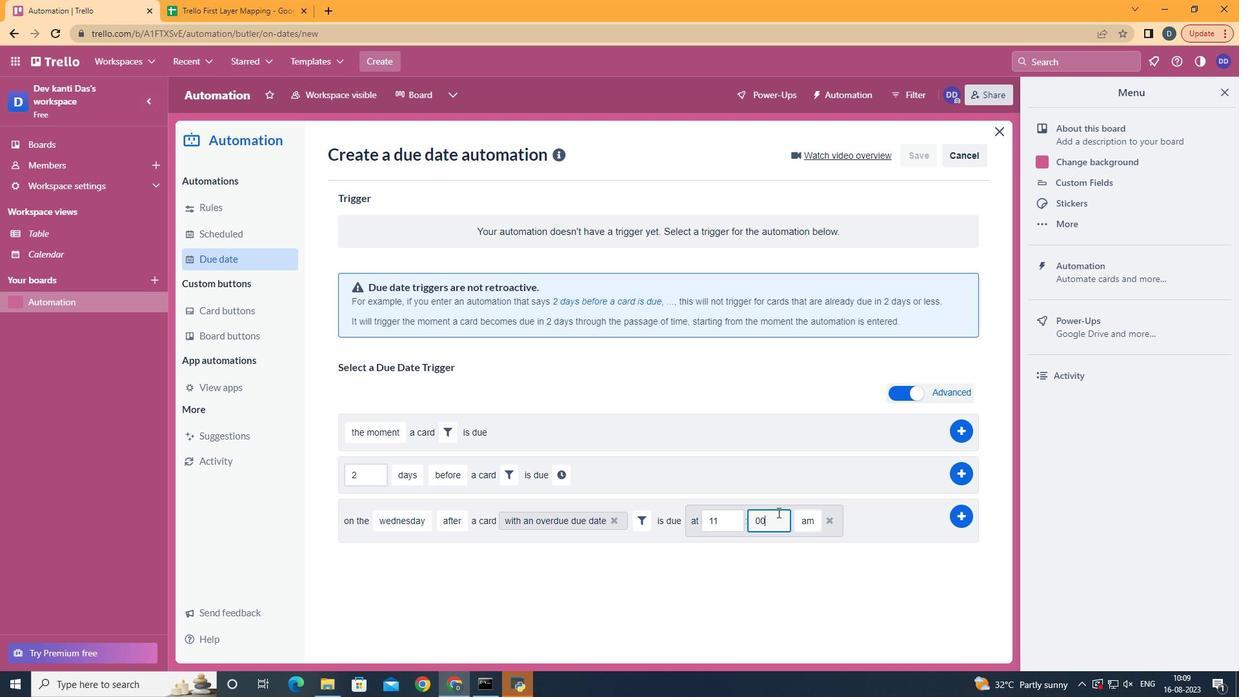 
Action: Mouse moved to (980, 523)
Screenshot: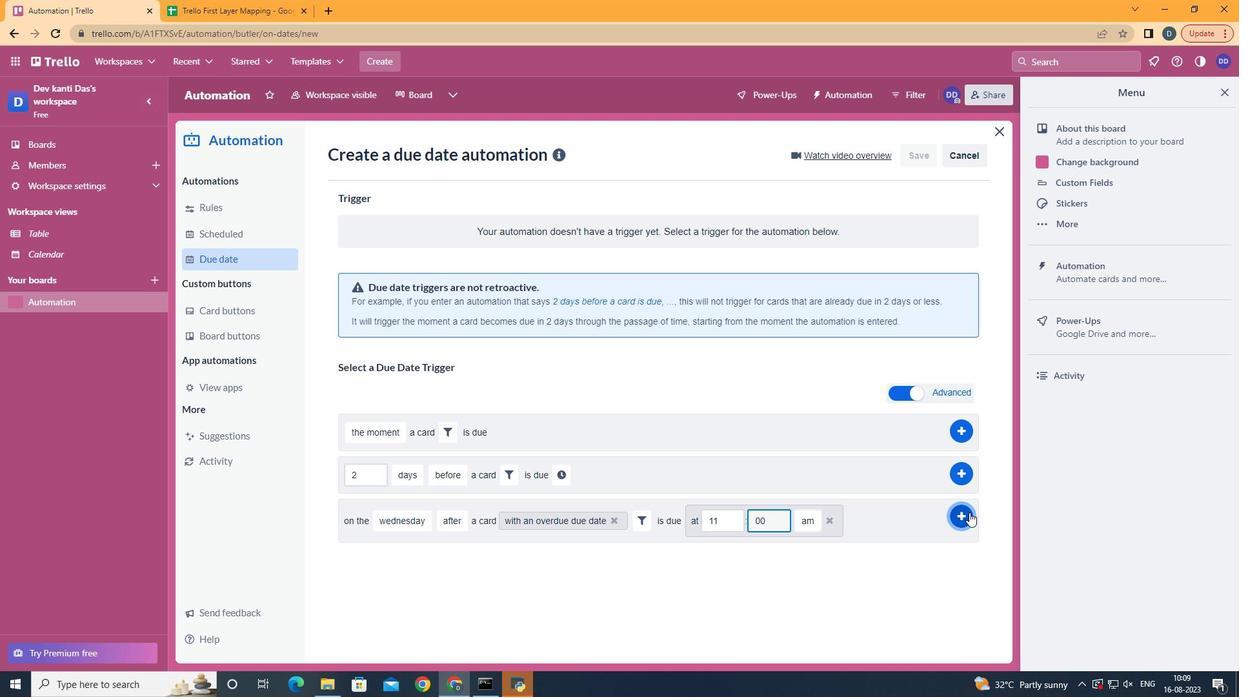 
Action: Mouse pressed left at (980, 523)
Screenshot: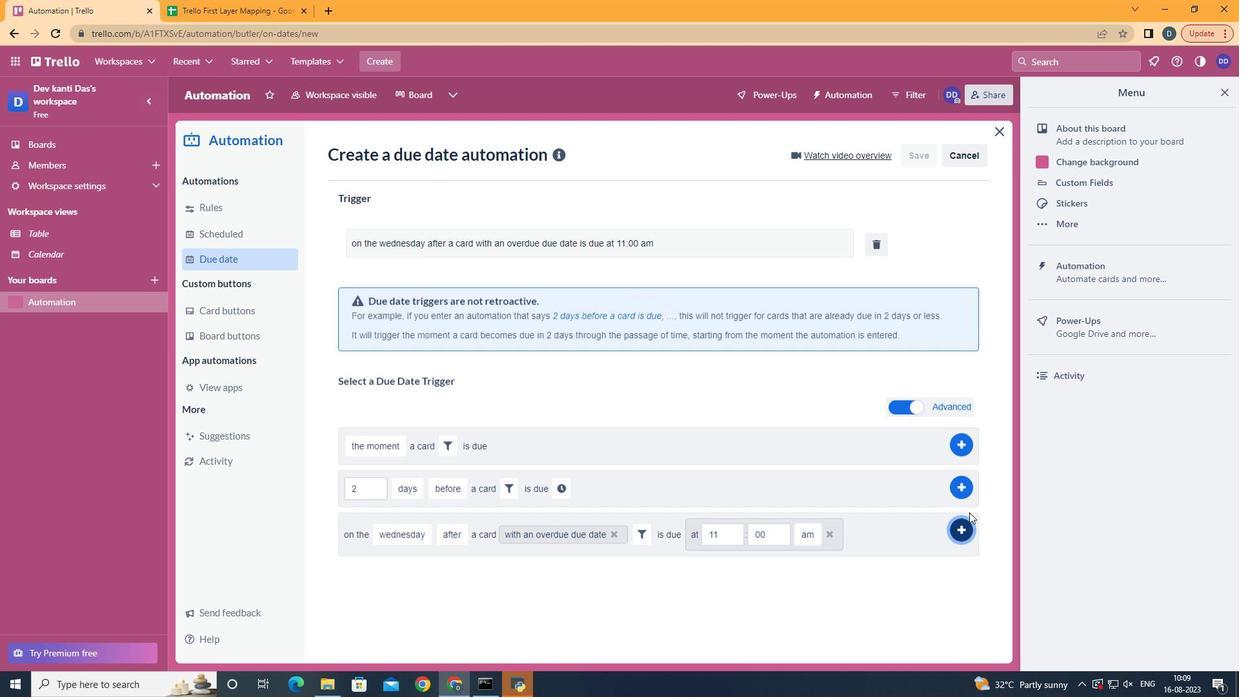 
